 Task: Add Sprouts Low Fat Cottage Cheese to the cart.
Action: Mouse pressed left at (18, 86)
Screenshot: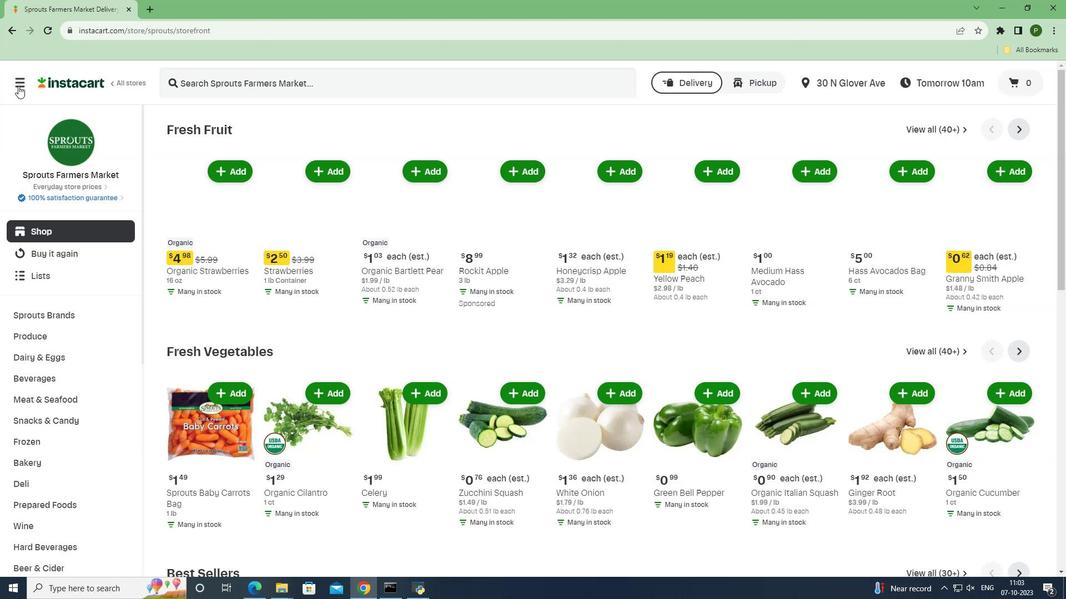 
Action: Mouse moved to (64, 289)
Screenshot: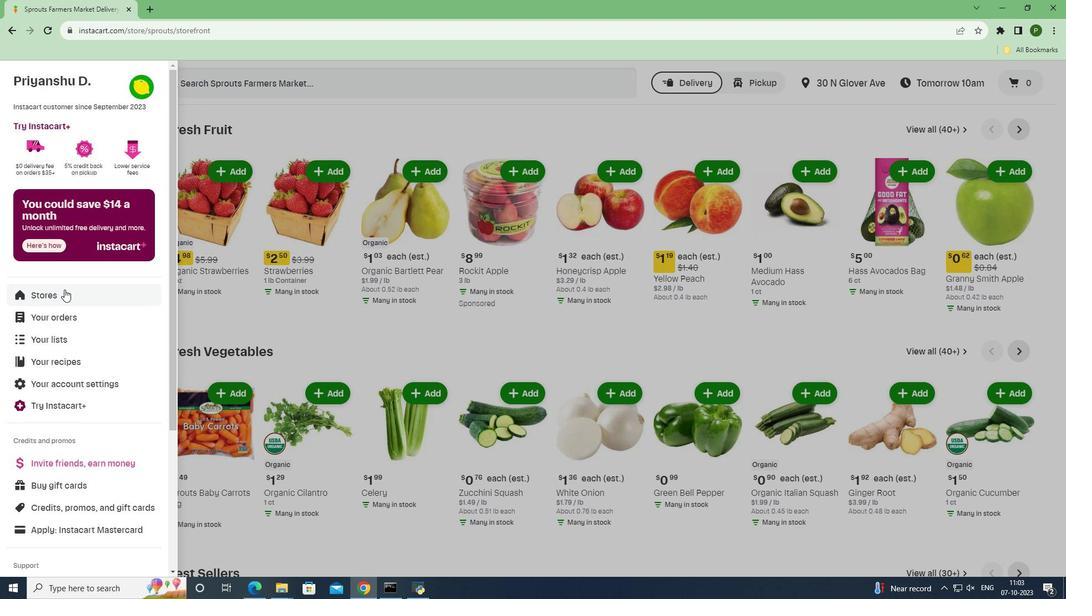 
Action: Mouse pressed left at (64, 289)
Screenshot: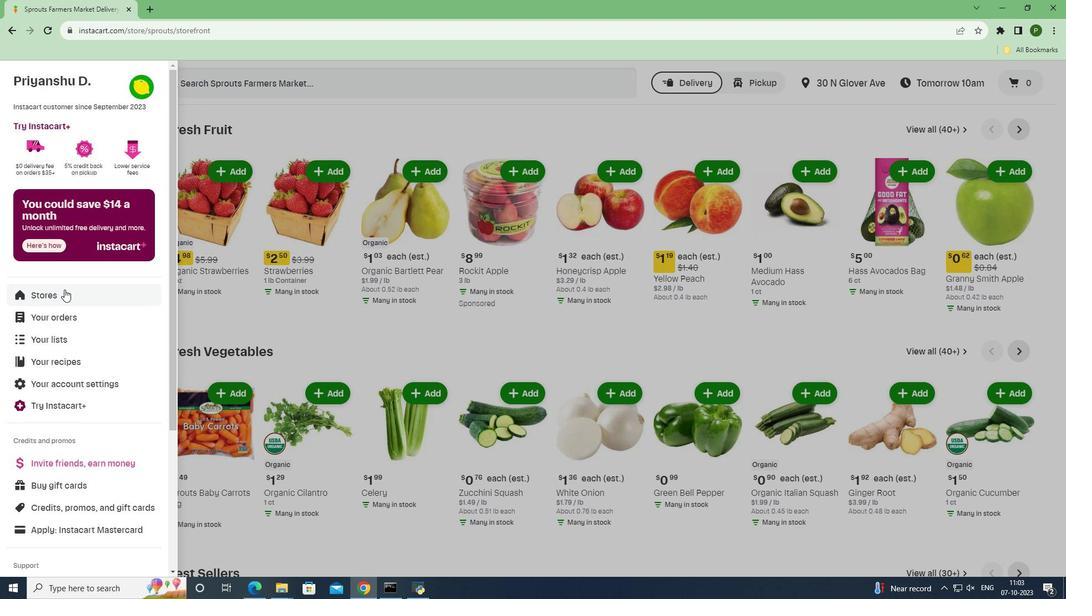 
Action: Mouse moved to (267, 119)
Screenshot: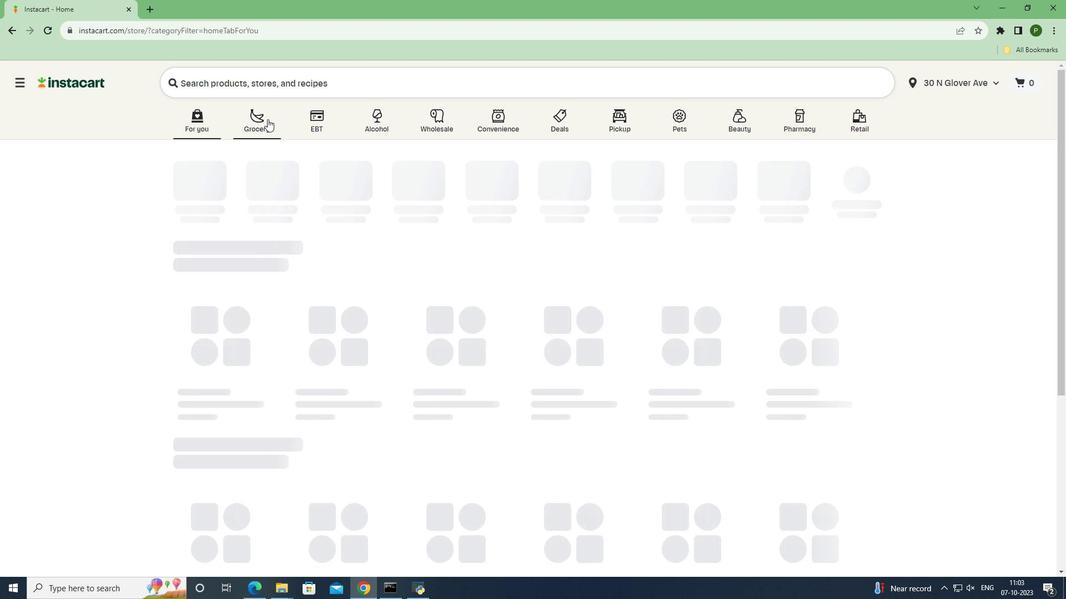 
Action: Mouse pressed left at (267, 119)
Screenshot: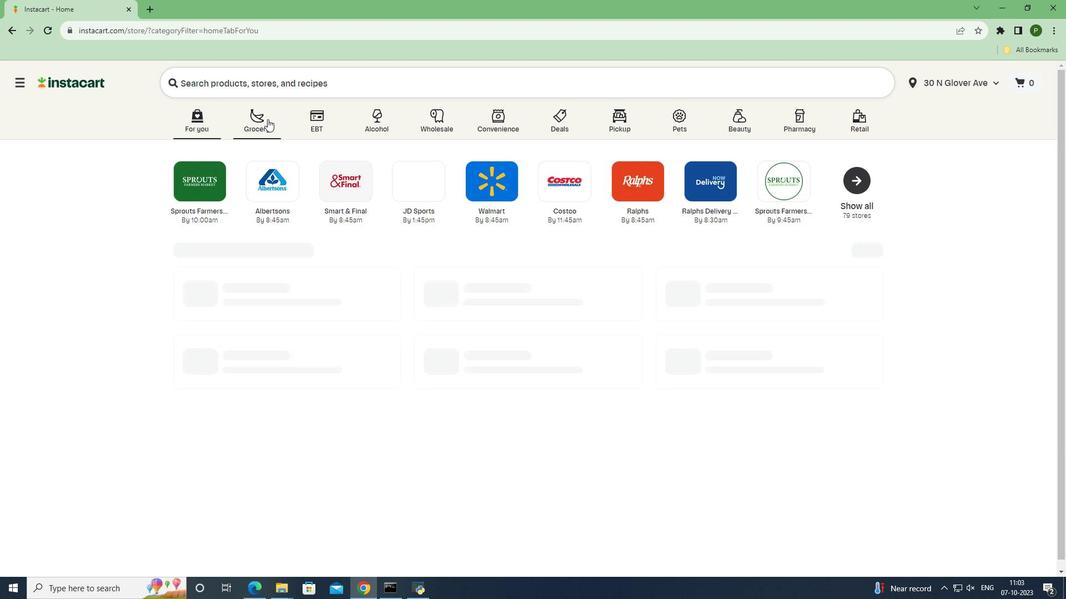 
Action: Mouse moved to (444, 257)
Screenshot: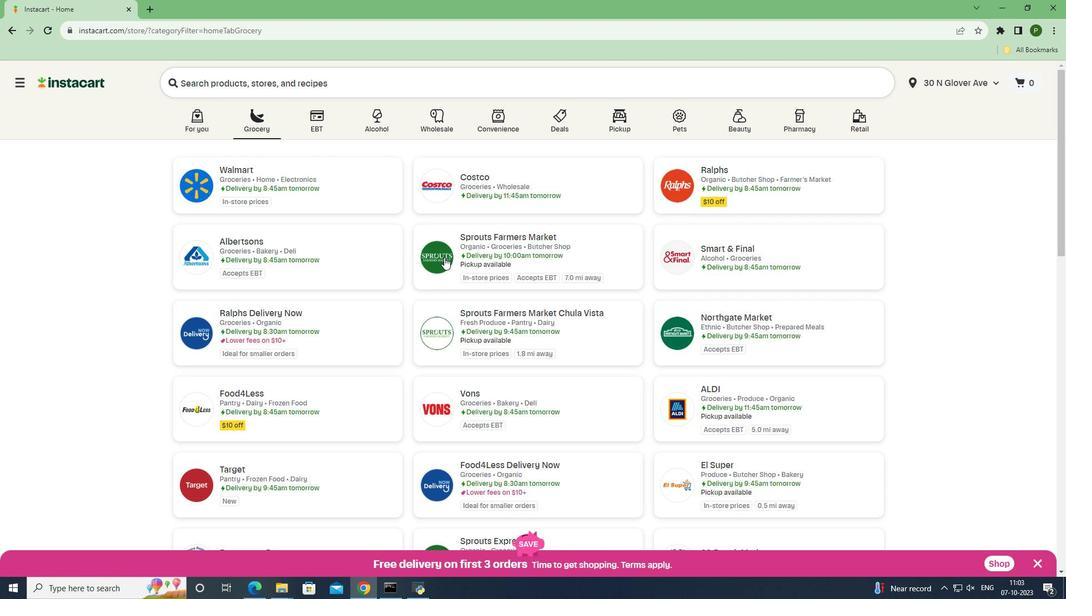 
Action: Mouse pressed left at (444, 257)
Screenshot: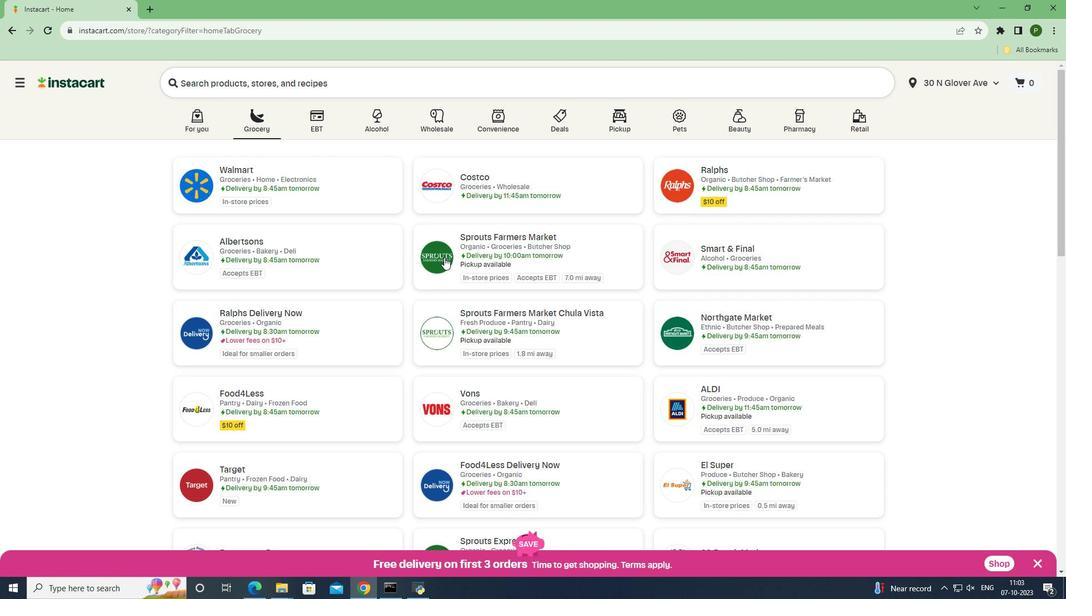 
Action: Mouse moved to (98, 362)
Screenshot: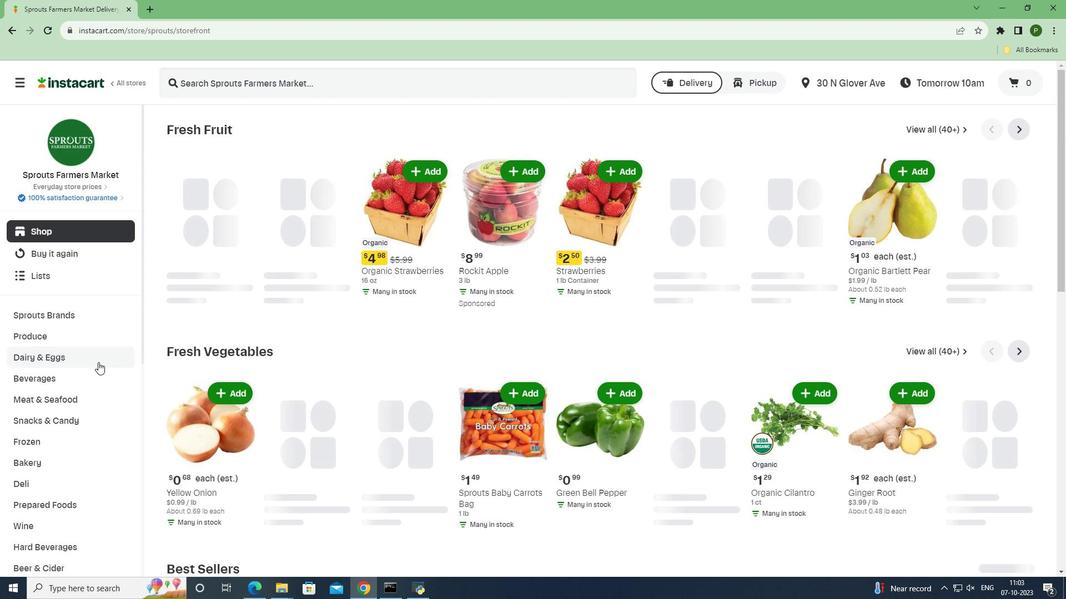 
Action: Mouse pressed left at (98, 362)
Screenshot: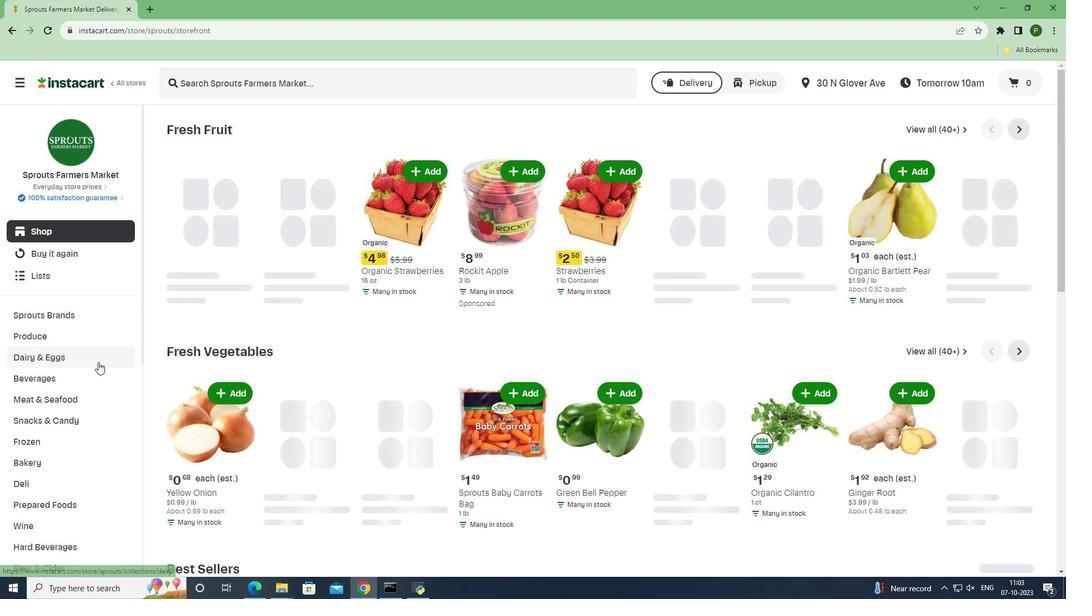 
Action: Mouse moved to (79, 403)
Screenshot: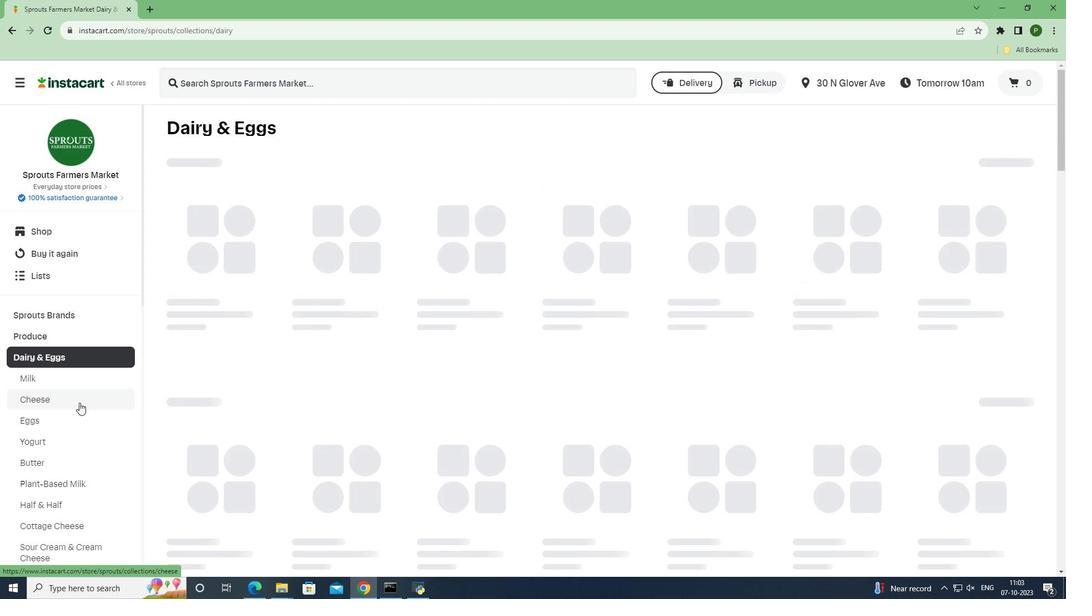
Action: Mouse pressed left at (79, 403)
Screenshot: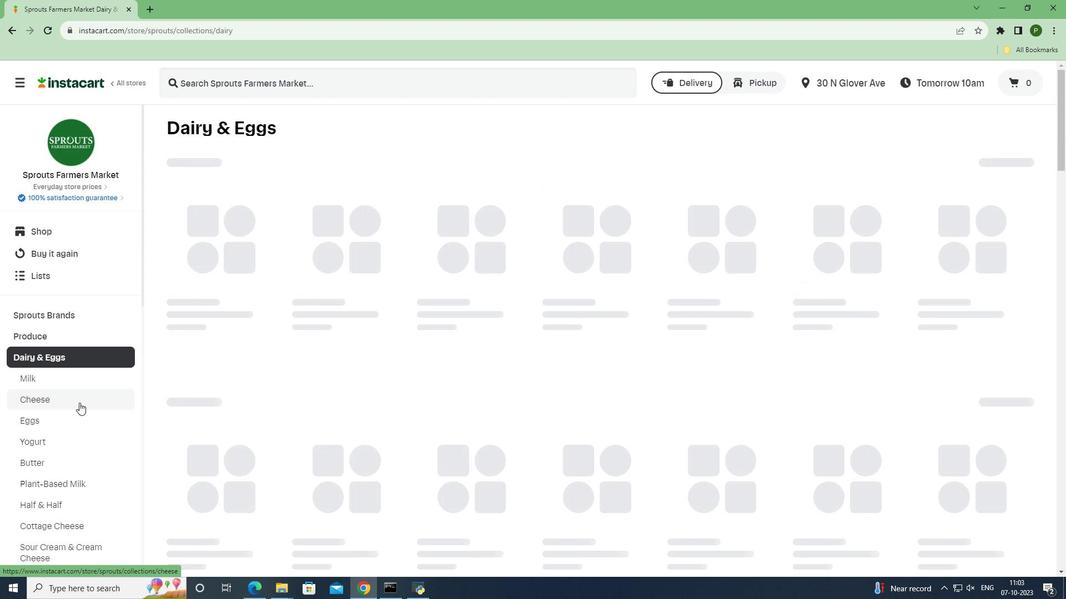 
Action: Mouse moved to (216, 80)
Screenshot: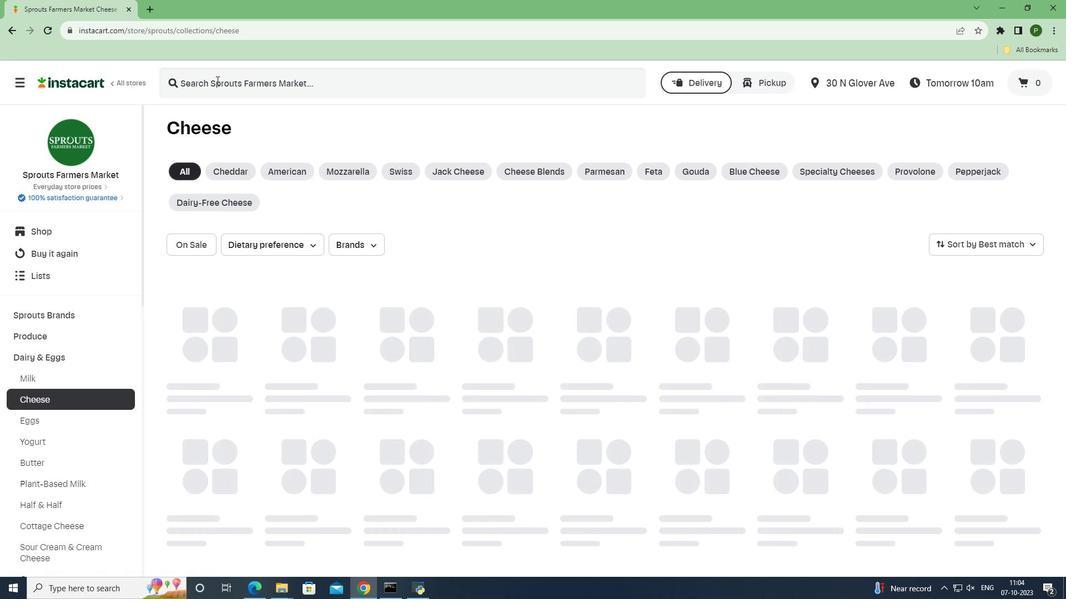 
Action: Mouse pressed left at (216, 80)
Screenshot: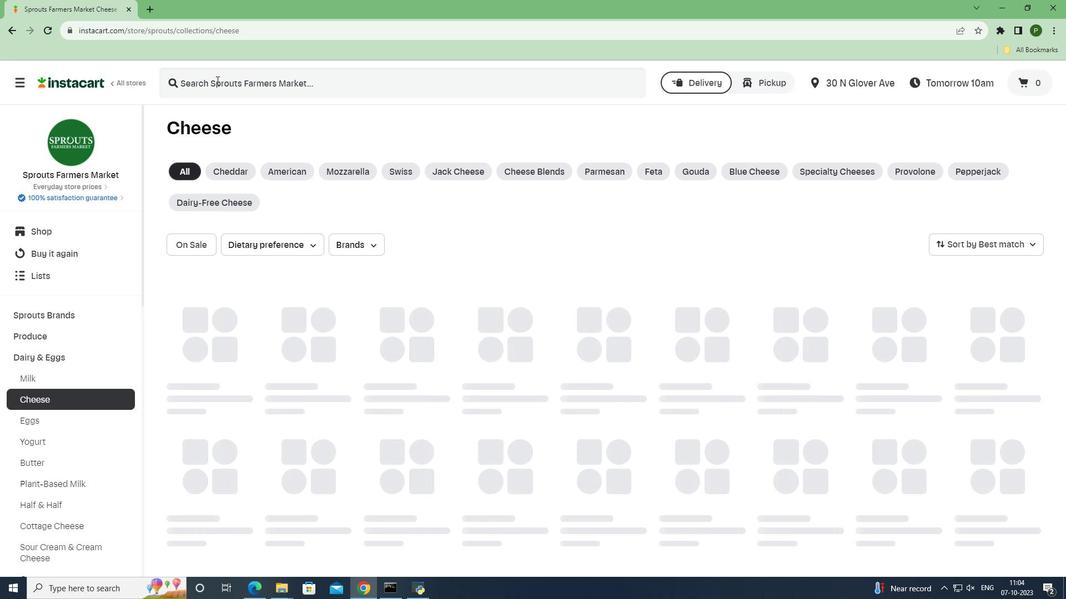 
Action: Key pressed <Key.caps_lock>S<Key.caps_lock>prouts<Key.space><Key.caps_lock>L<Key.caps_lock>ow<Key.space><Key.caps_lock>F<Key.caps_lock>at<Key.space><Key.caps_lock>C<Key.caps_lock>ottage<Key.space><Key.caps_lock>C<Key.caps_lock>heese<Key.space><Key.enter>
Screenshot: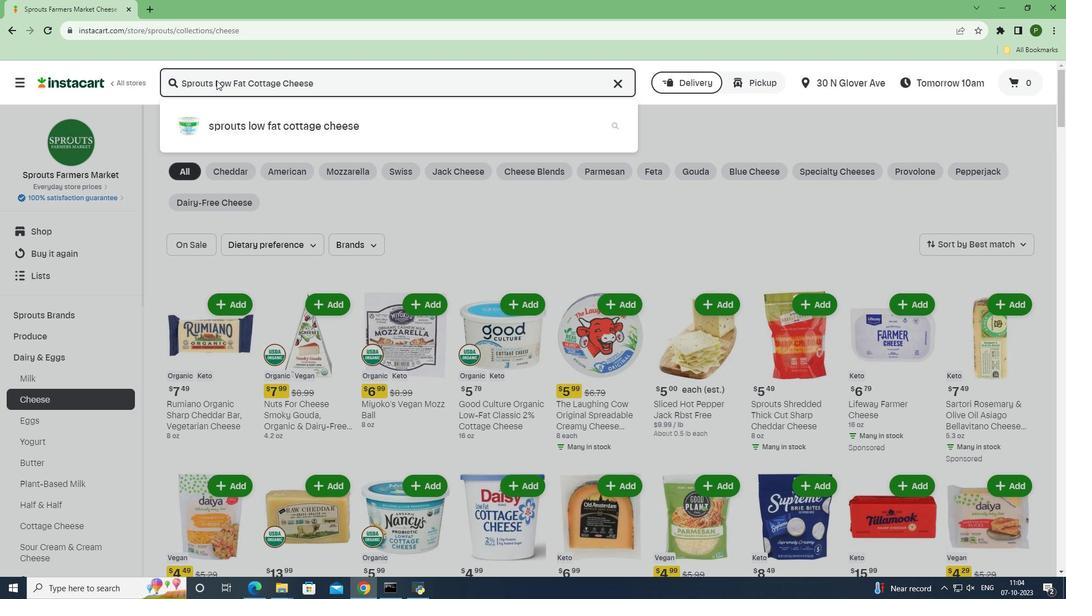 
Action: Mouse moved to (315, 197)
Screenshot: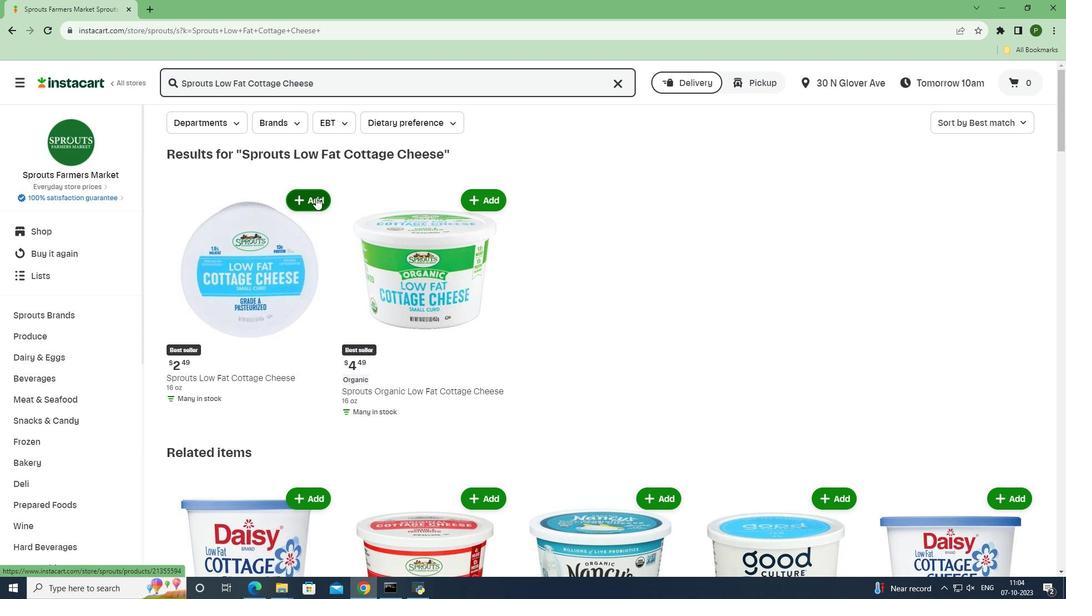 
Action: Mouse pressed left at (315, 197)
Screenshot: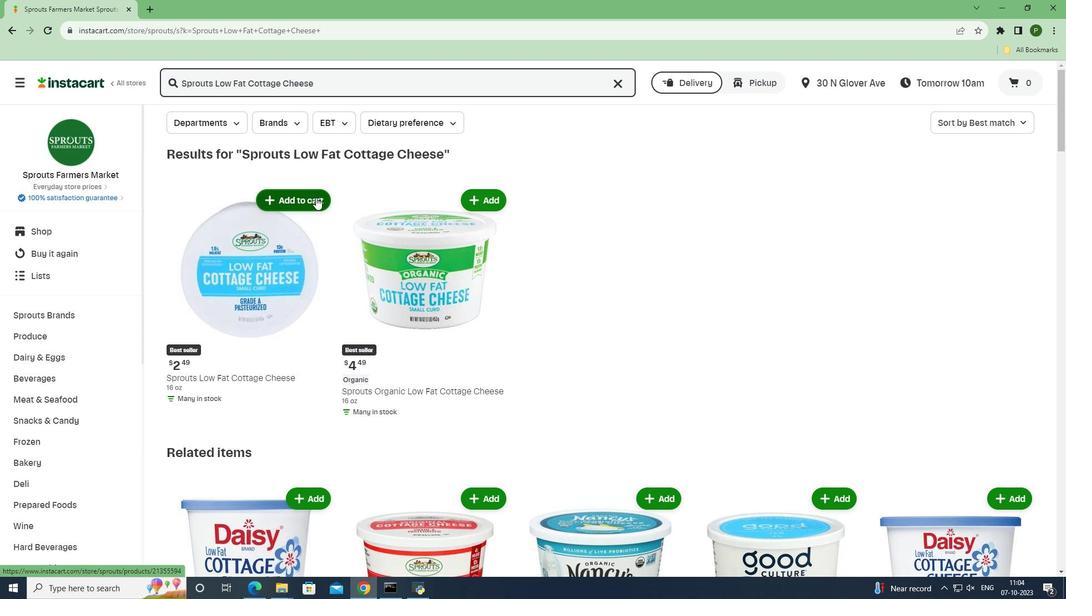 
Action: Mouse moved to (346, 247)
Screenshot: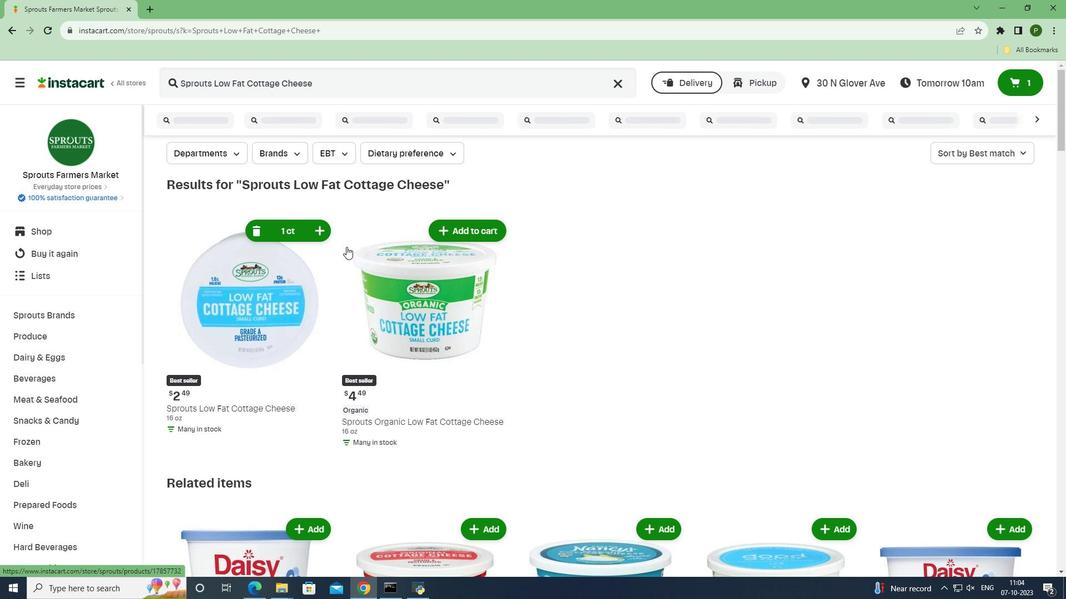
